Task: Create List Landlord Insurance in Board Resource Allocation Solutions to Workspace Fleet Management. Create List Home Inspections in Board Voice of Customer Surveys to Workspace Fleet Management. Create List Home Staging in Board Product Development and Launch Strategy to Workspace Fleet Management
Action: Mouse moved to (385, 133)
Screenshot: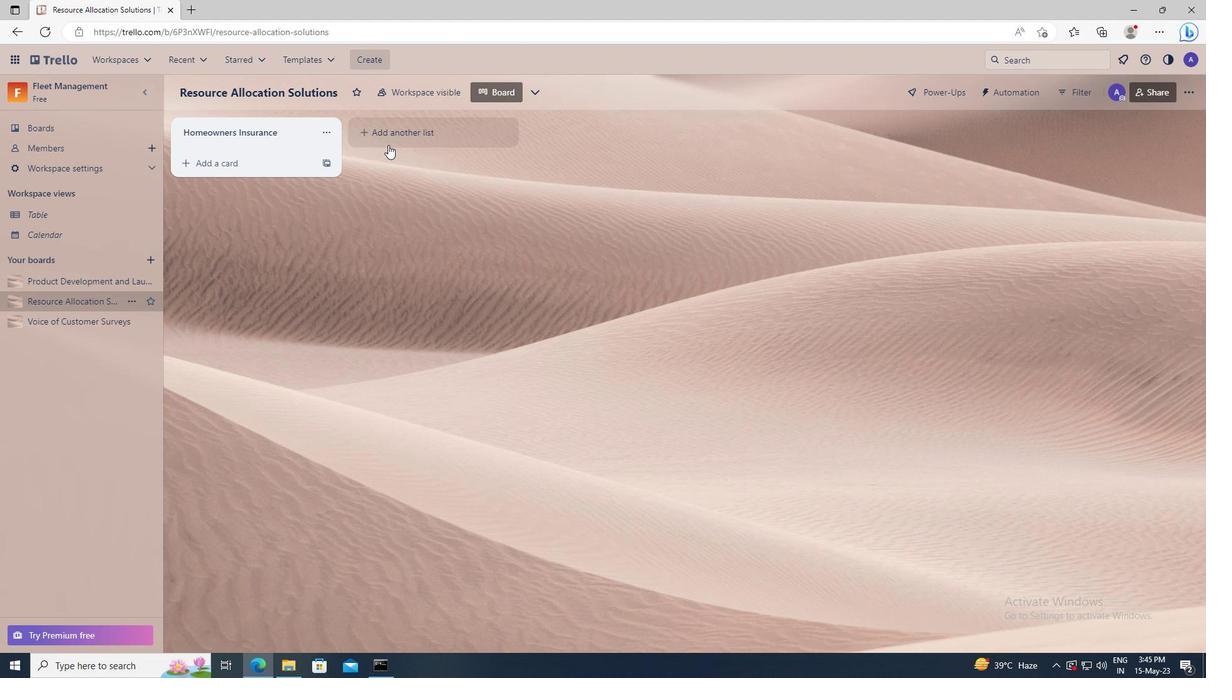 
Action: Mouse pressed left at (385, 133)
Screenshot: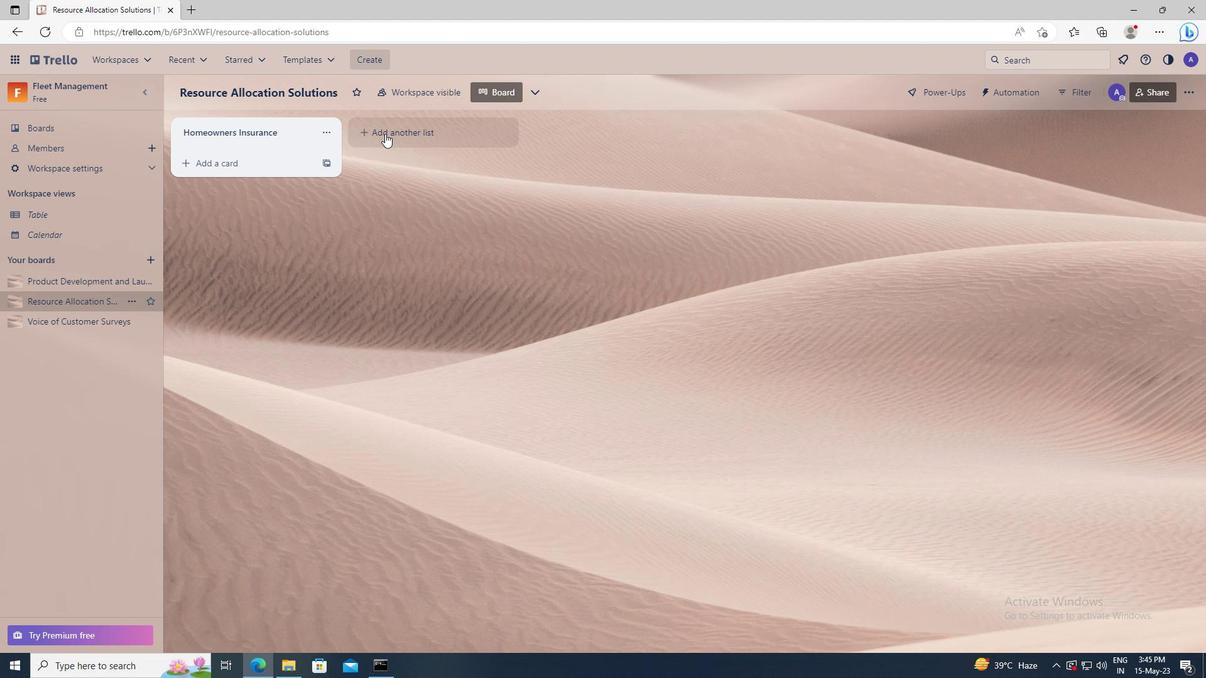 
Action: Key pressed <Key.shift>LANDLORD<Key.space>
Screenshot: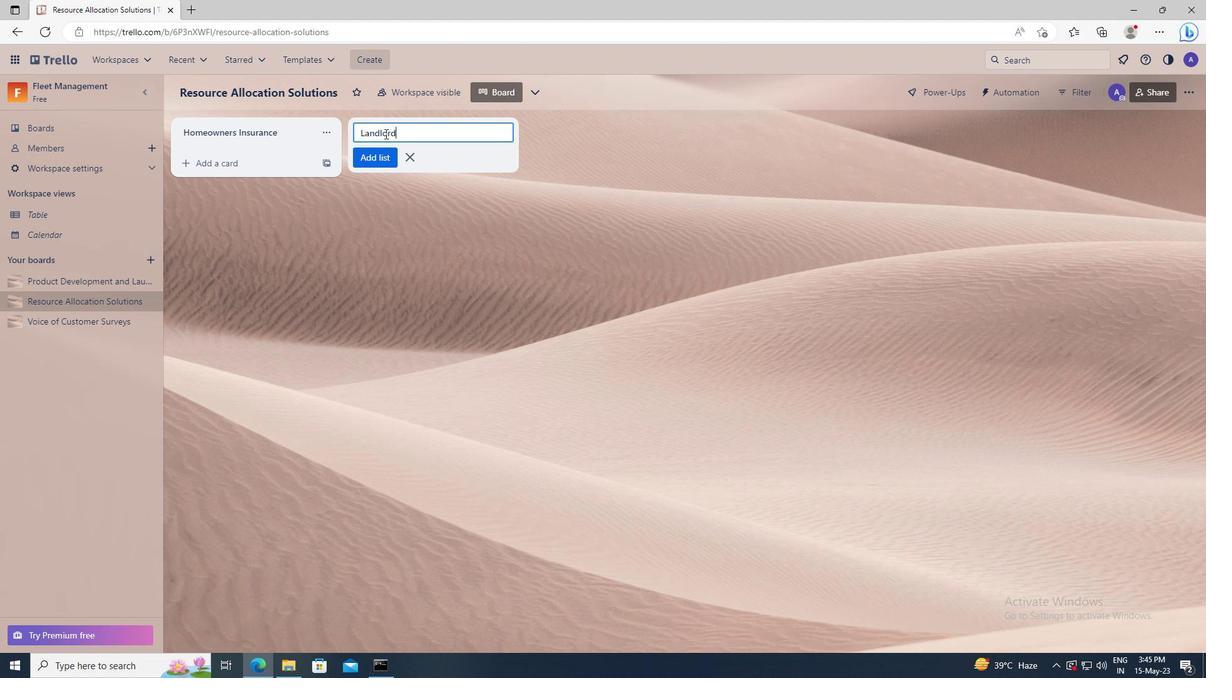 
Action: Mouse moved to (385, 133)
Screenshot: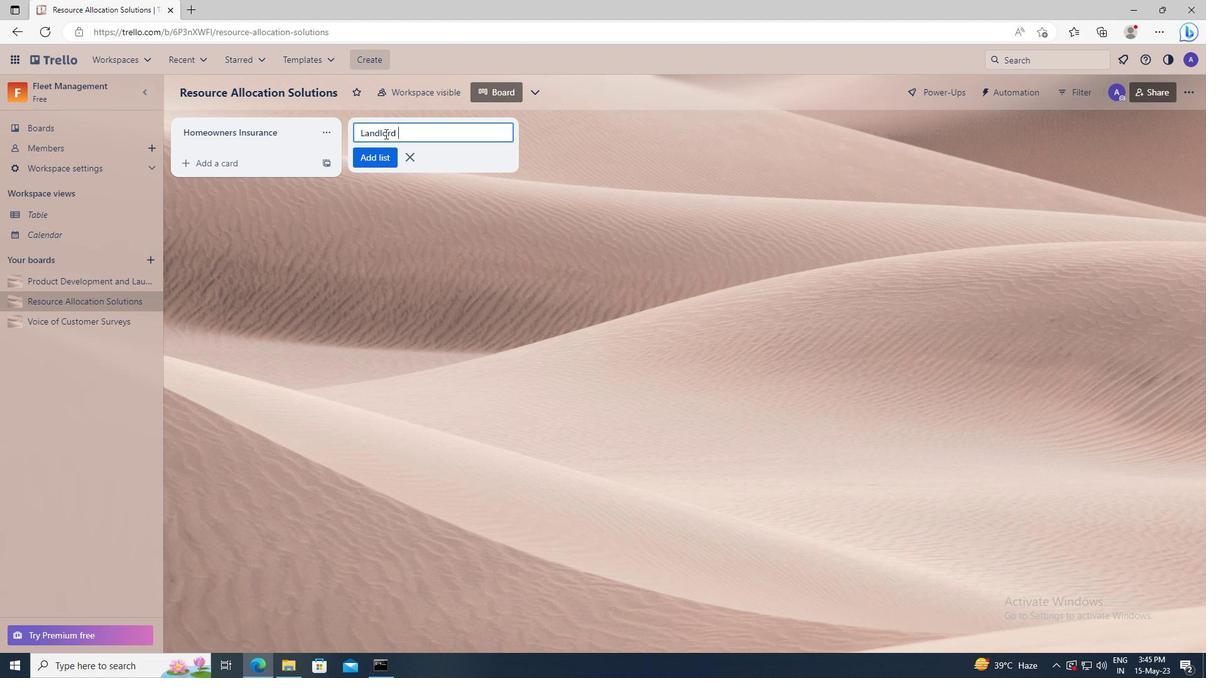 
Action: Key pressed <Key.shift>INSURANCE
Screenshot: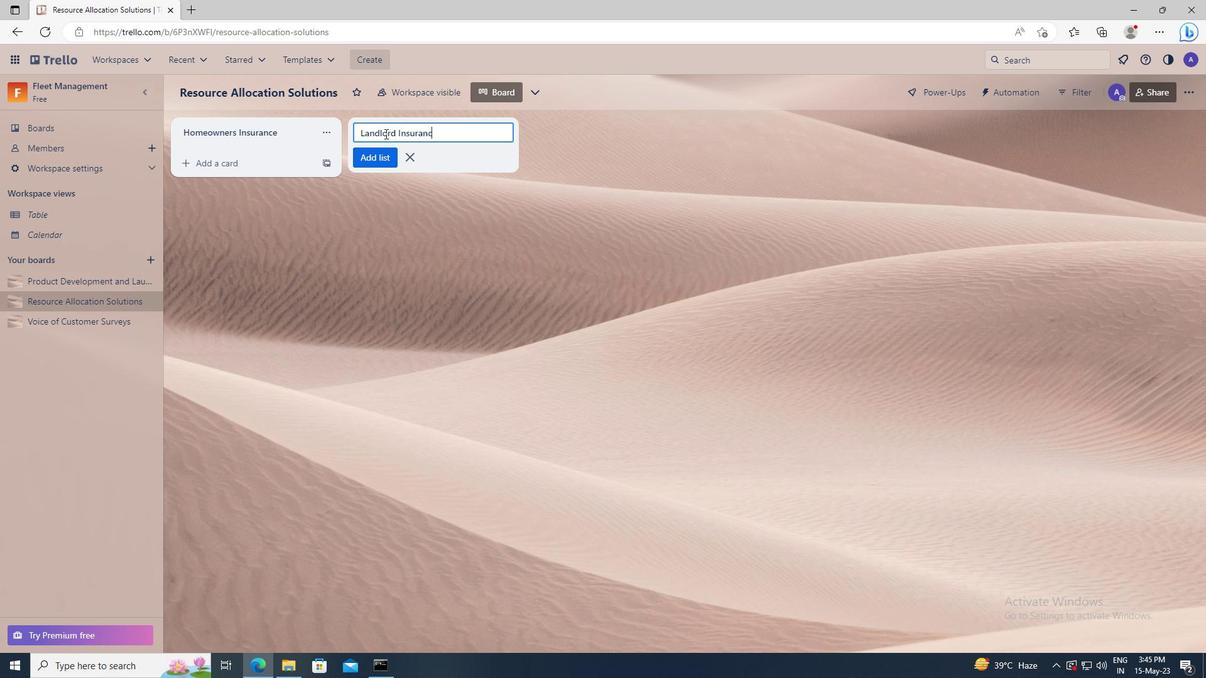 
Action: Mouse moved to (382, 152)
Screenshot: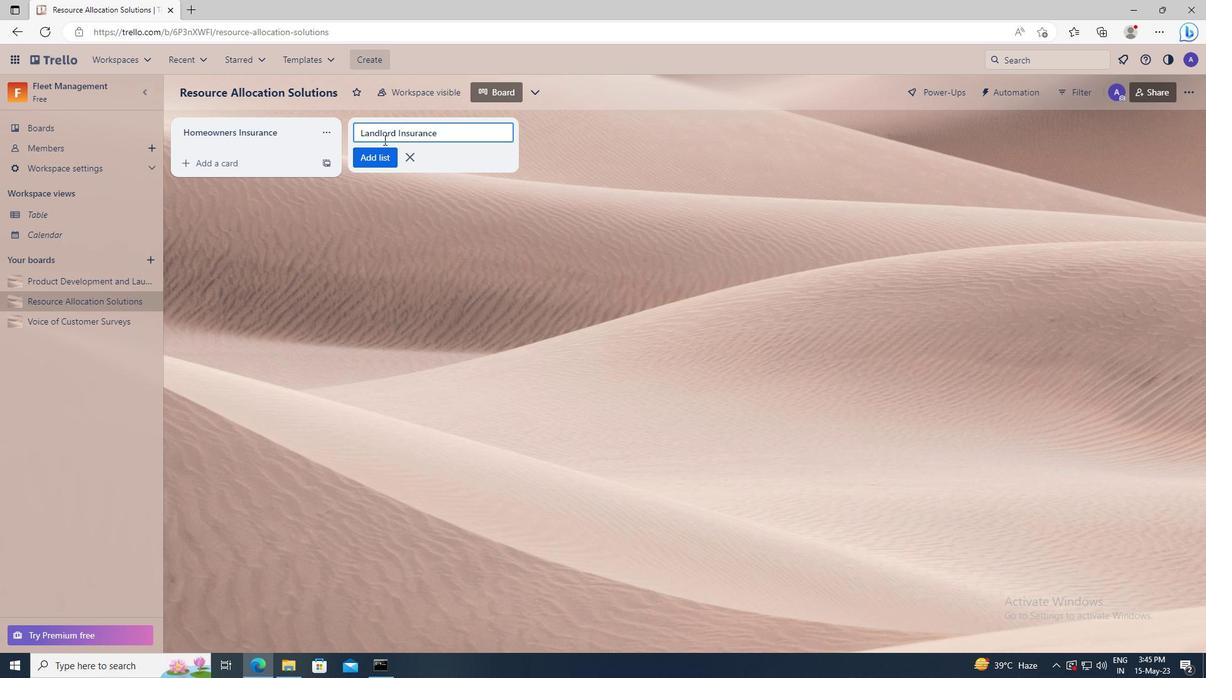 
Action: Mouse pressed left at (382, 152)
Screenshot: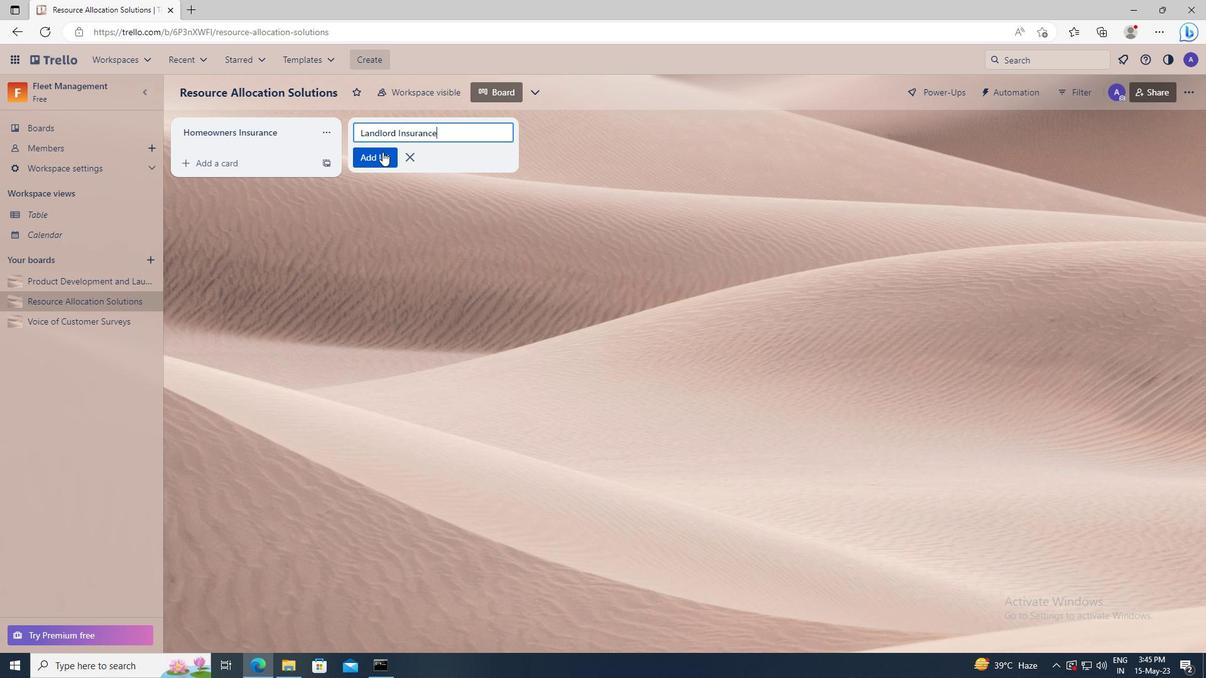 
Action: Mouse moved to (108, 317)
Screenshot: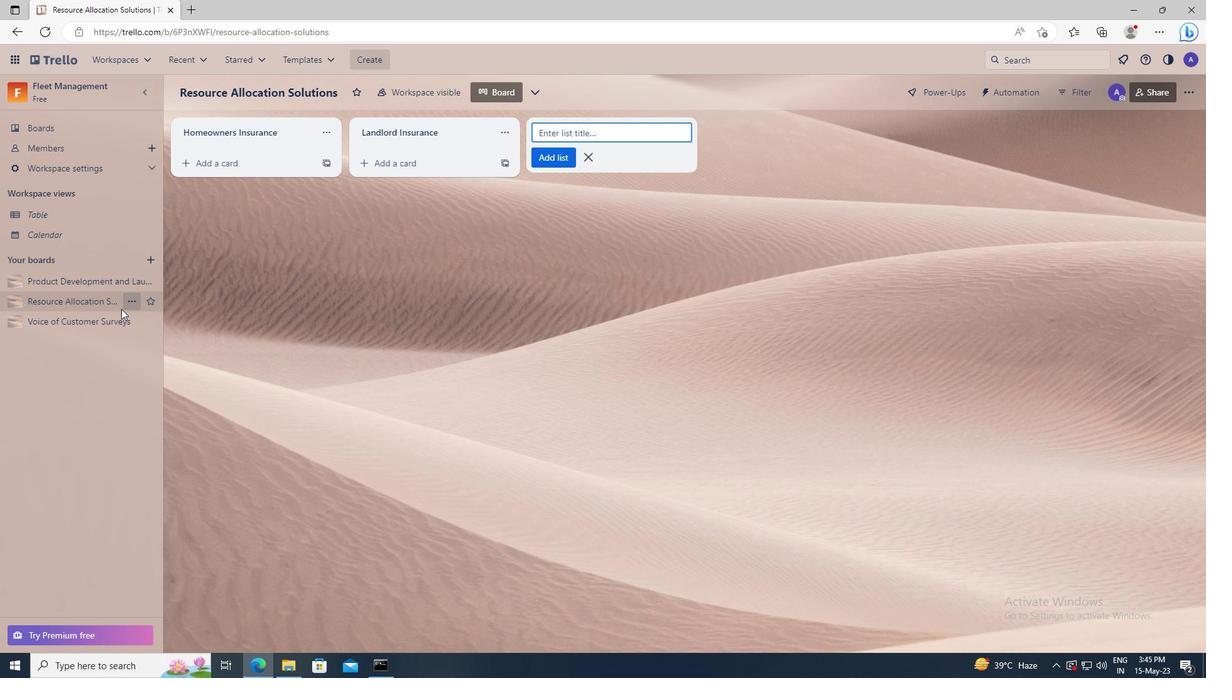 
Action: Mouse pressed left at (108, 317)
Screenshot: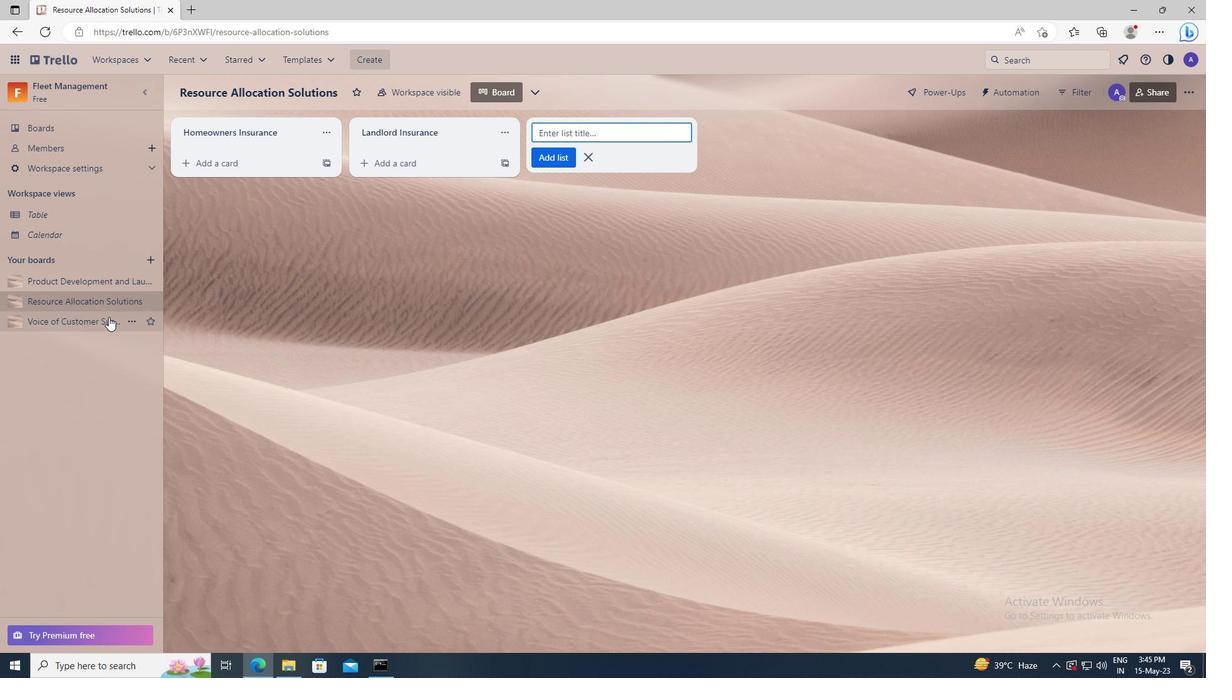 
Action: Mouse moved to (375, 133)
Screenshot: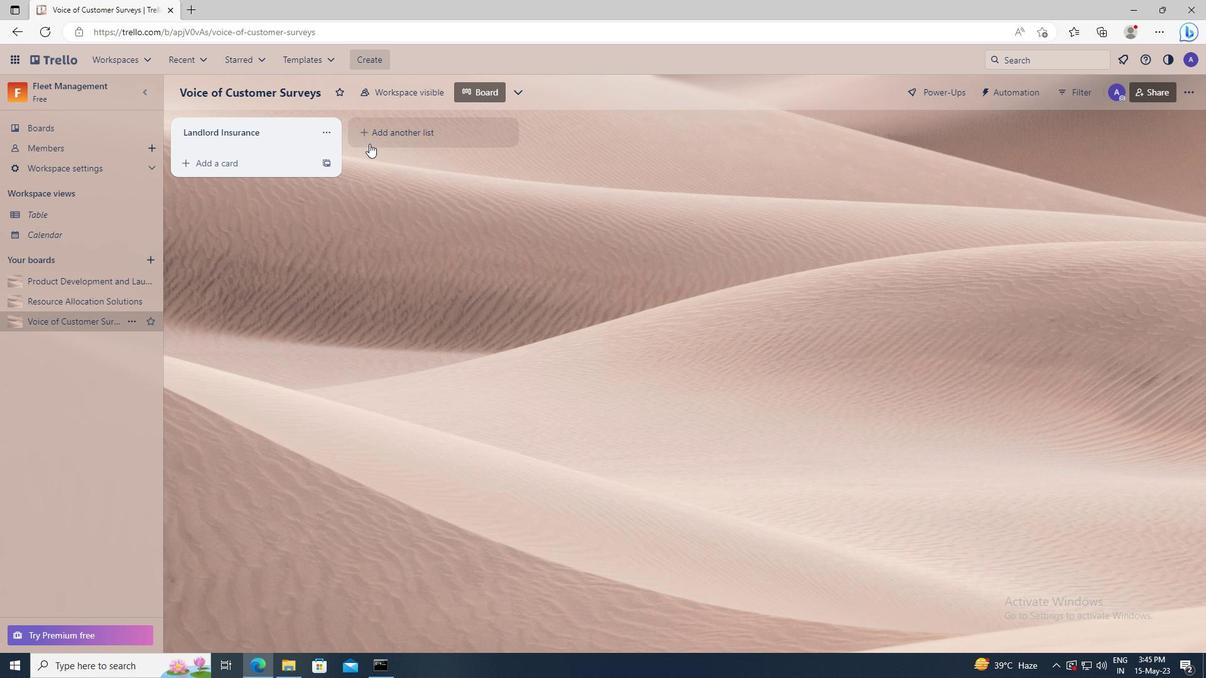 
Action: Mouse pressed left at (375, 133)
Screenshot: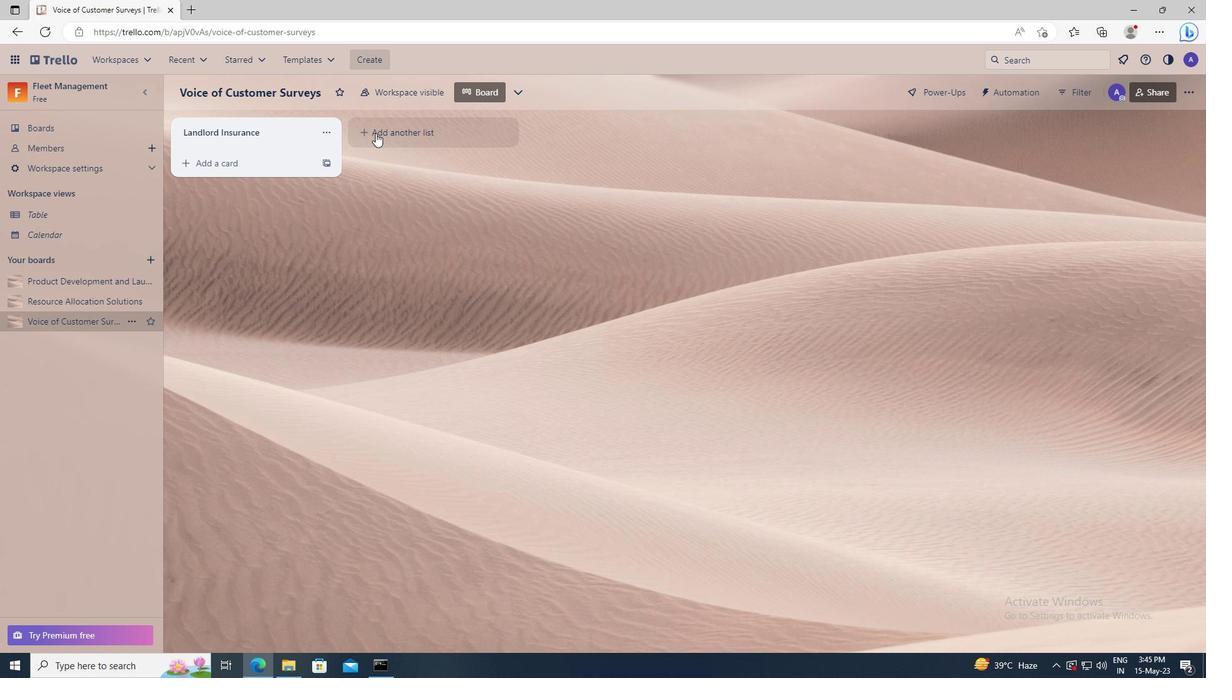 
Action: Key pressed <Key.shift>HOME<Key.space><Key.shift>INSPECTIONS
Screenshot: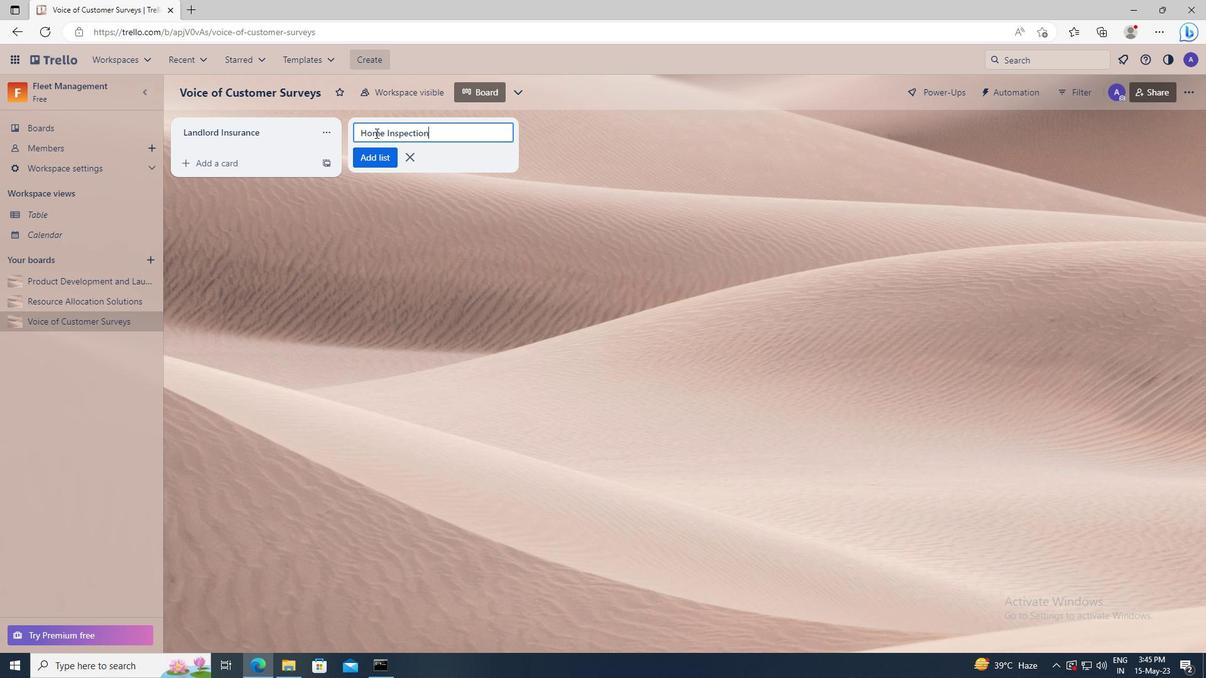 
Action: Mouse moved to (377, 156)
Screenshot: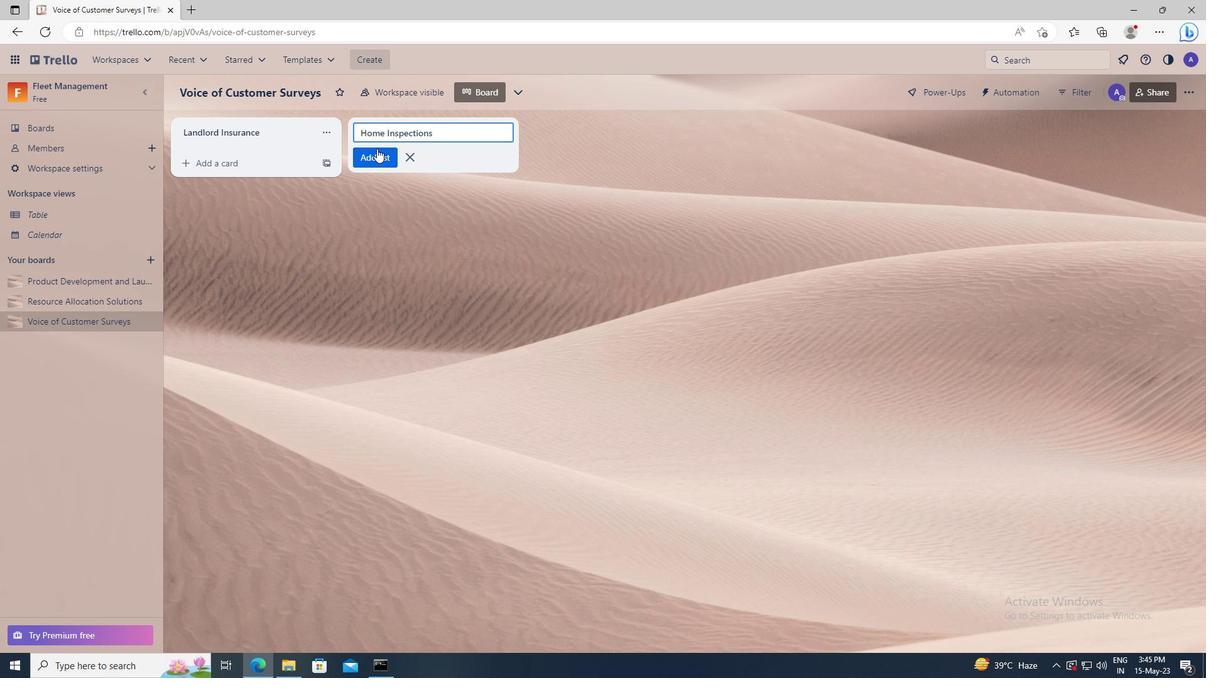 
Action: Mouse pressed left at (377, 156)
Screenshot: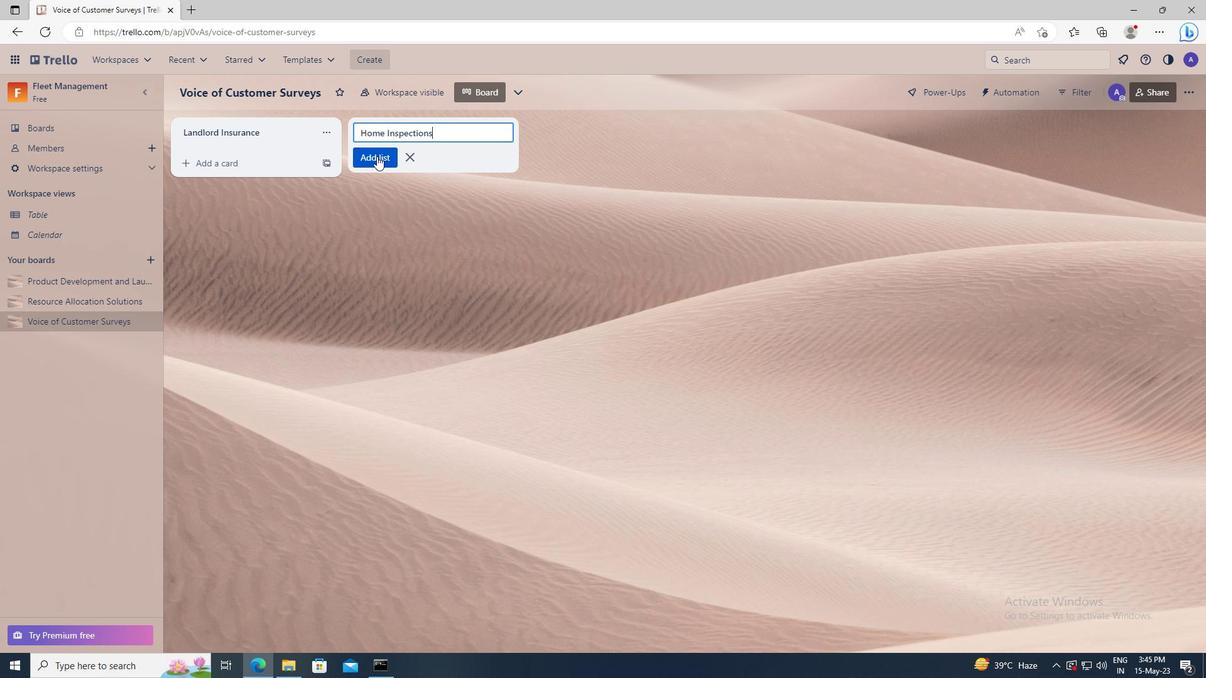 
Action: Mouse moved to (103, 283)
Screenshot: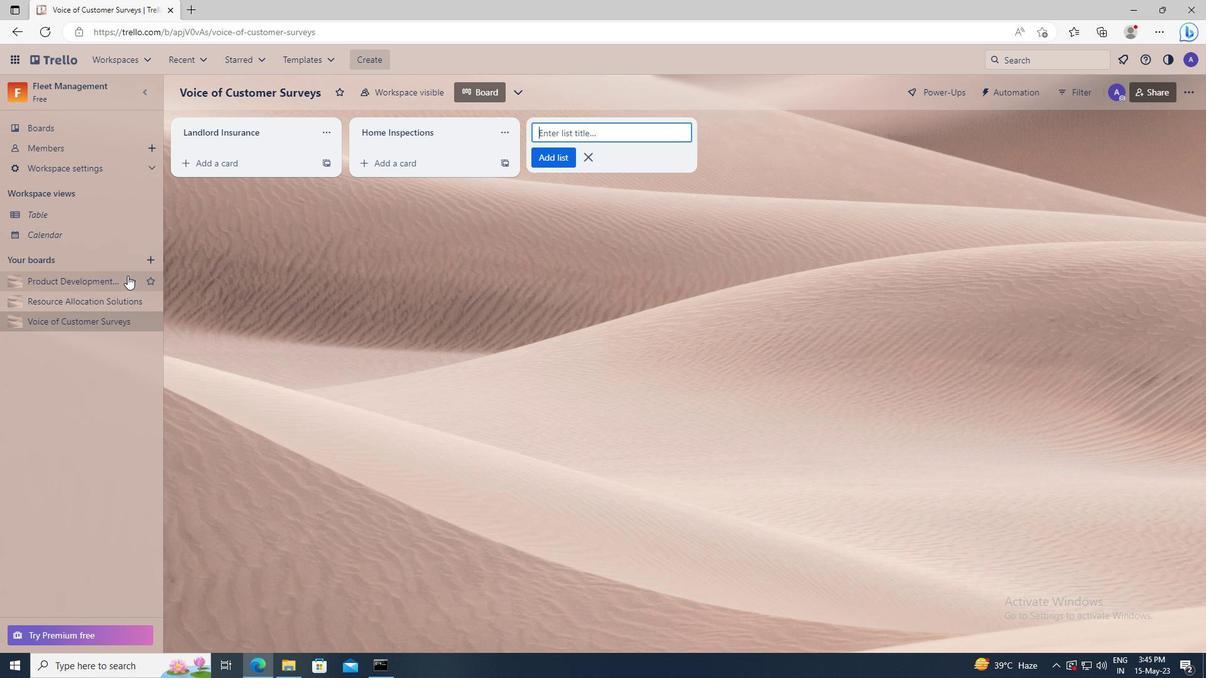 
Action: Mouse pressed left at (103, 283)
Screenshot: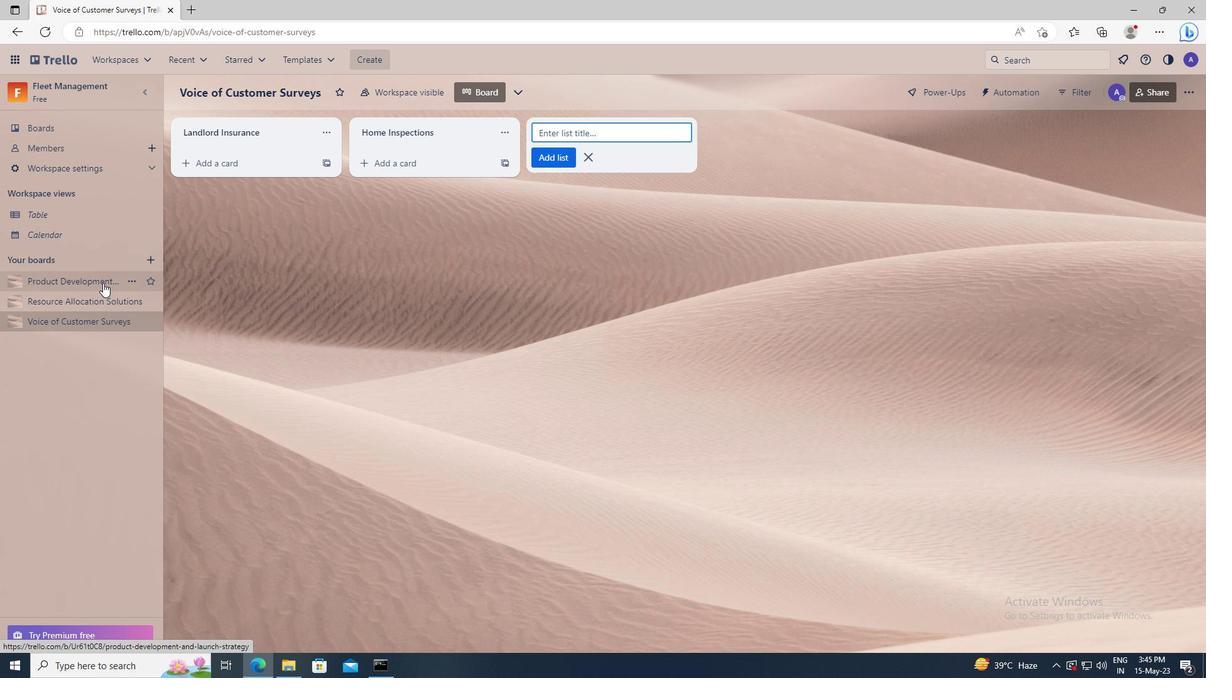 
Action: Mouse moved to (380, 132)
Screenshot: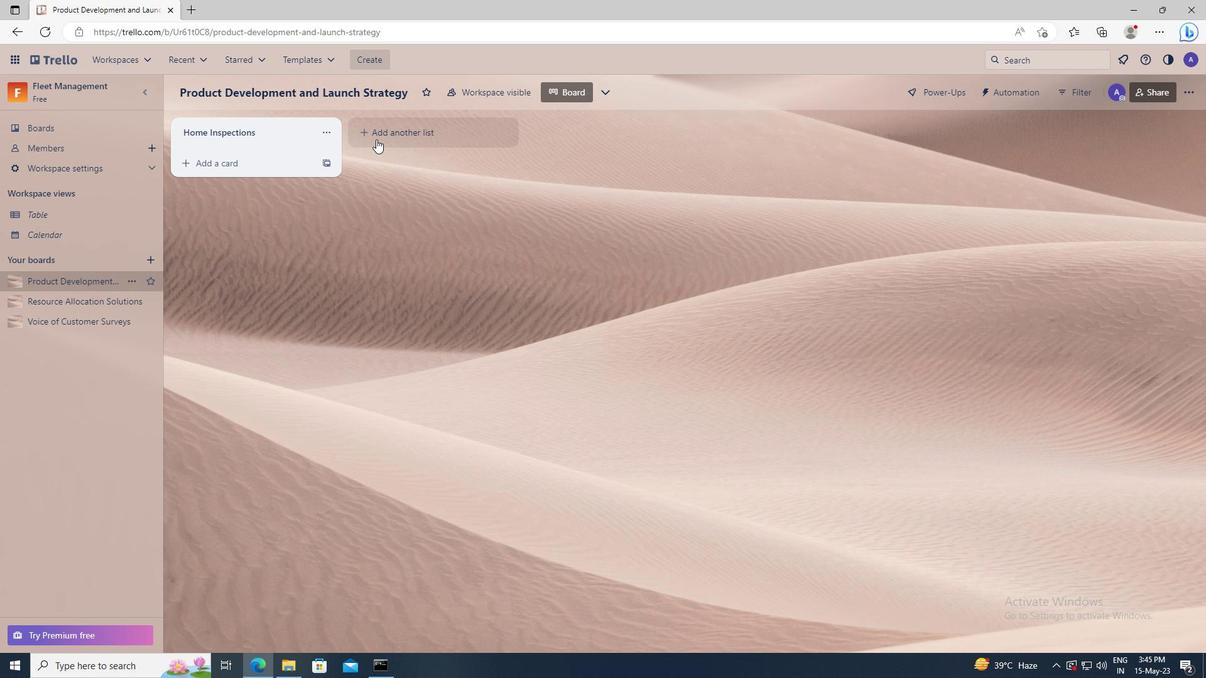
Action: Mouse pressed left at (380, 132)
Screenshot: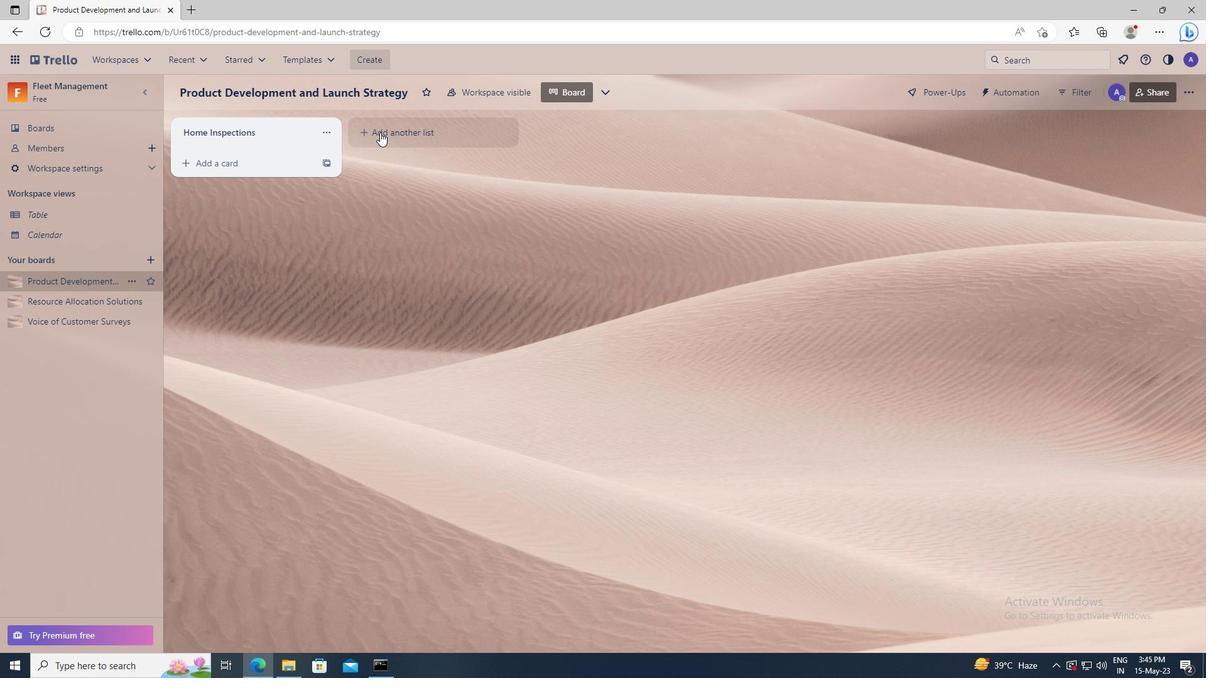 
Action: Key pressed <Key.shift>HOME<Key.space><Key.shift_r>STAGING
Screenshot: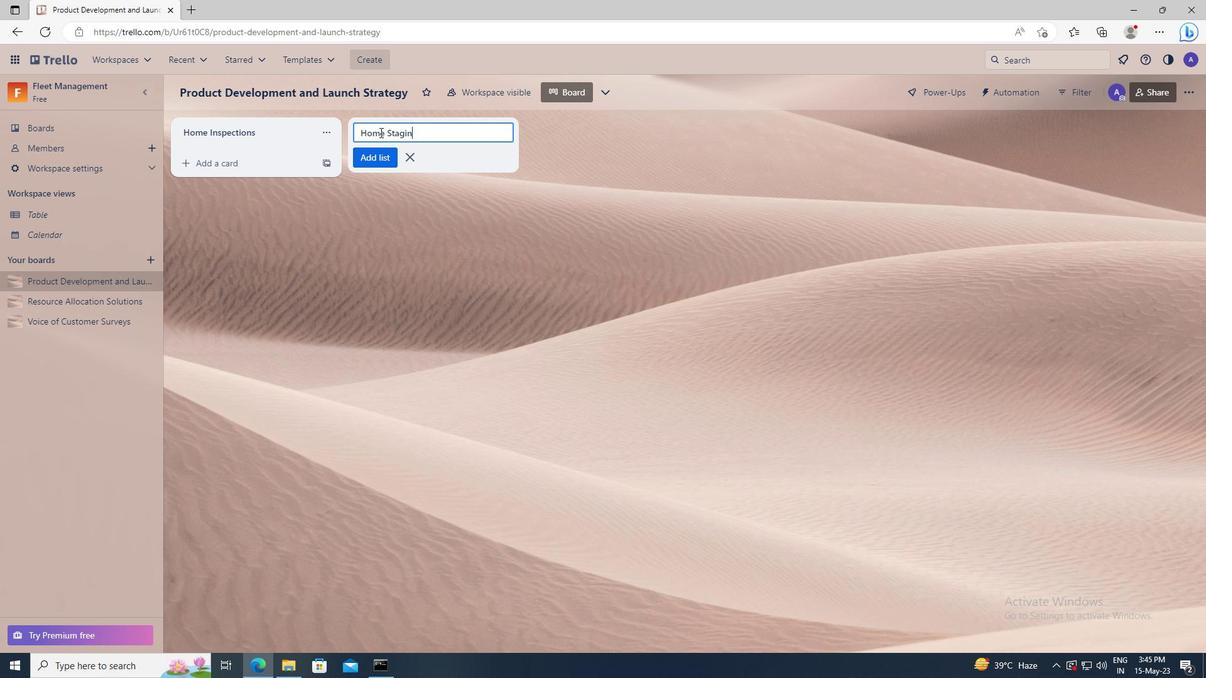 
Action: Mouse moved to (377, 157)
Screenshot: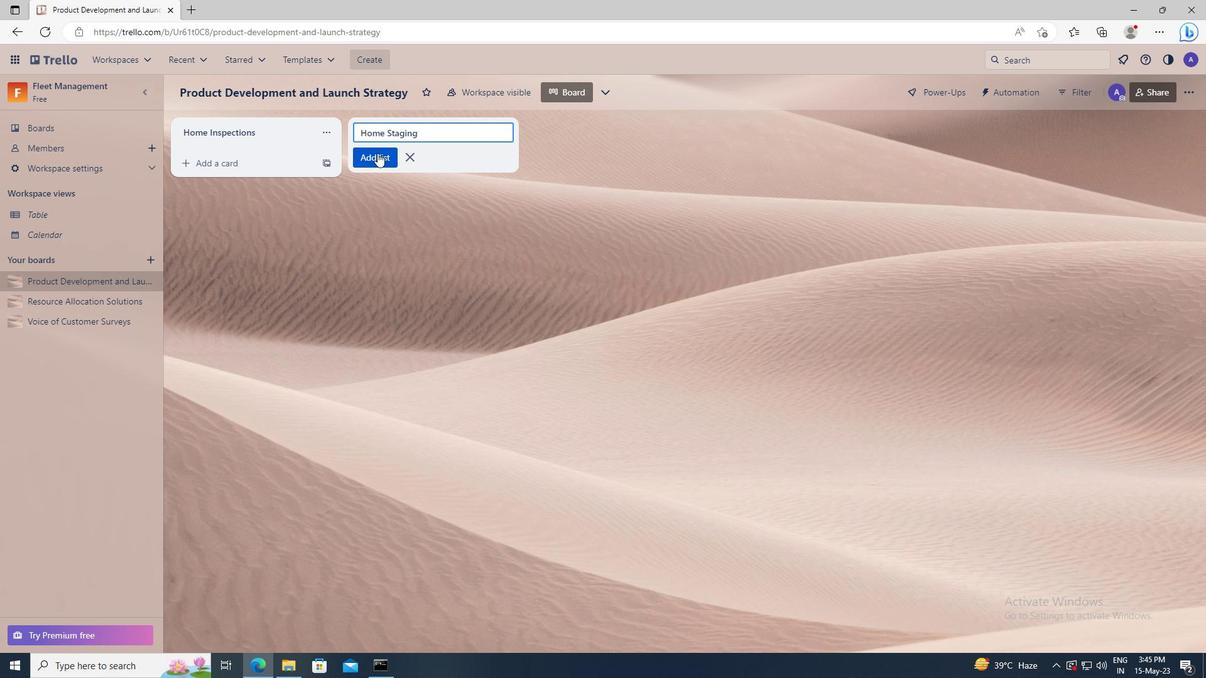 
Action: Mouse pressed left at (377, 157)
Screenshot: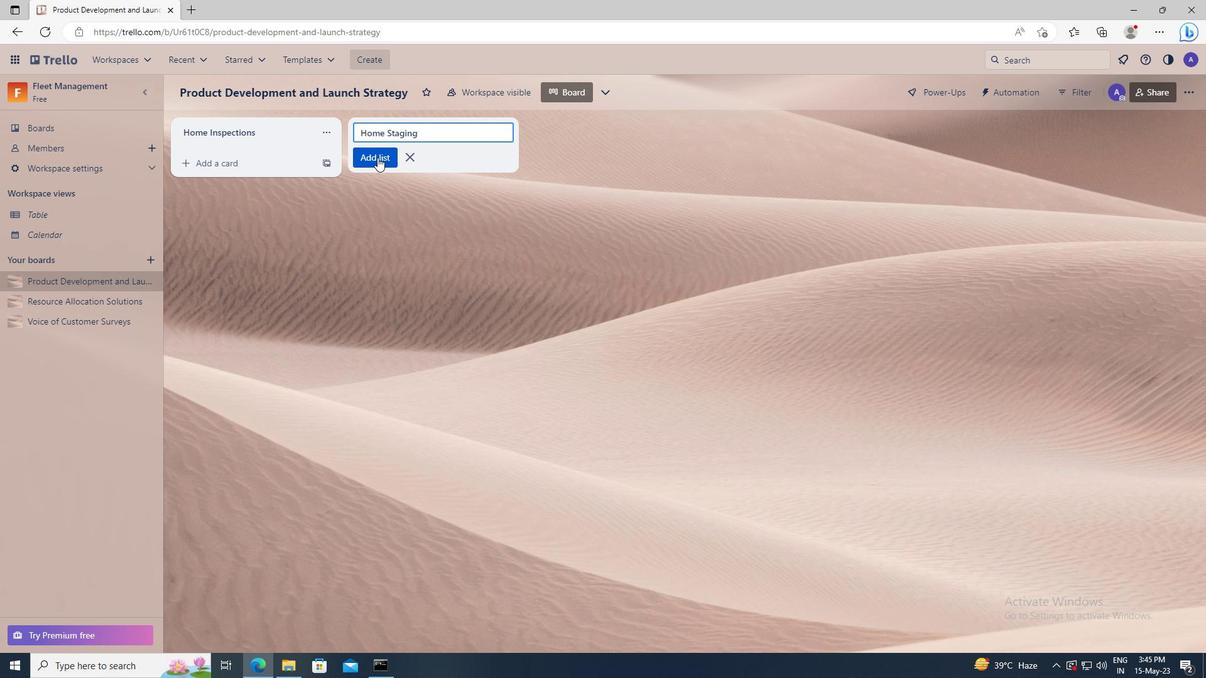 
